 Task: Copy the HTML.
Action: Mouse moved to (768, 64)
Screenshot: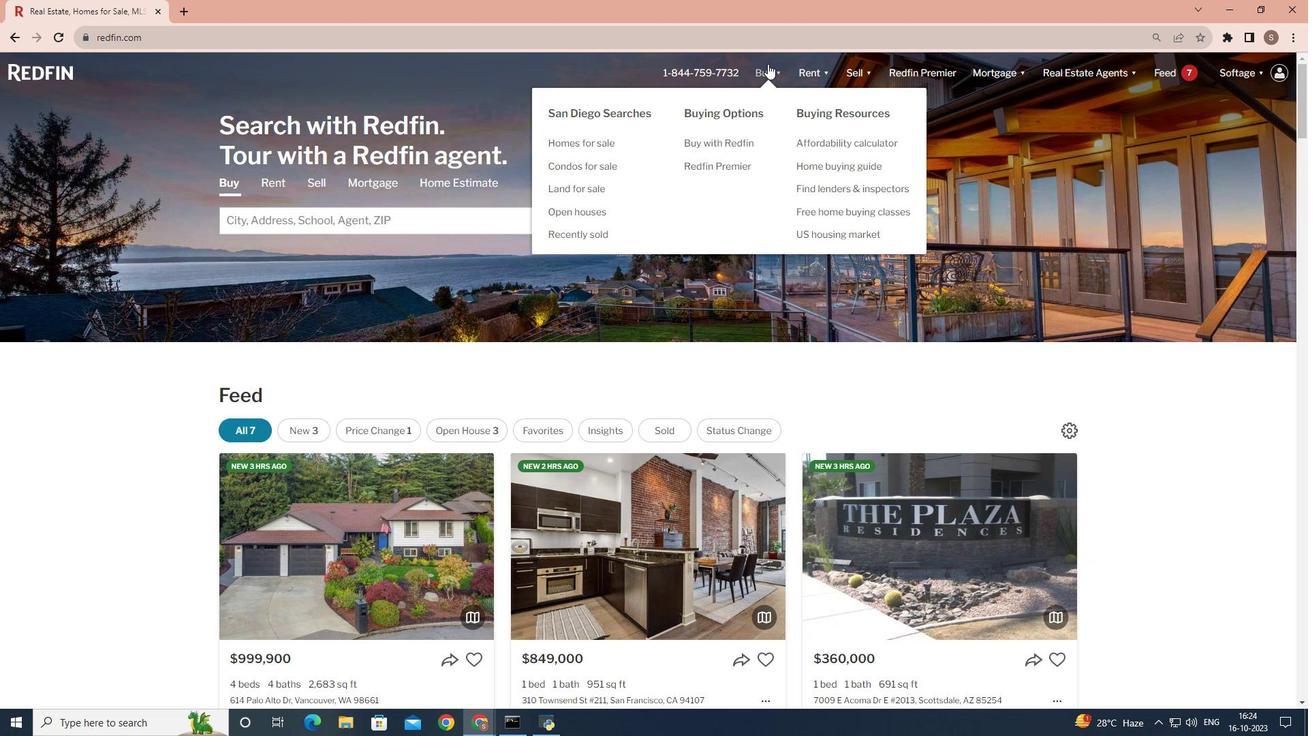 
Action: Mouse pressed left at (768, 64)
Screenshot: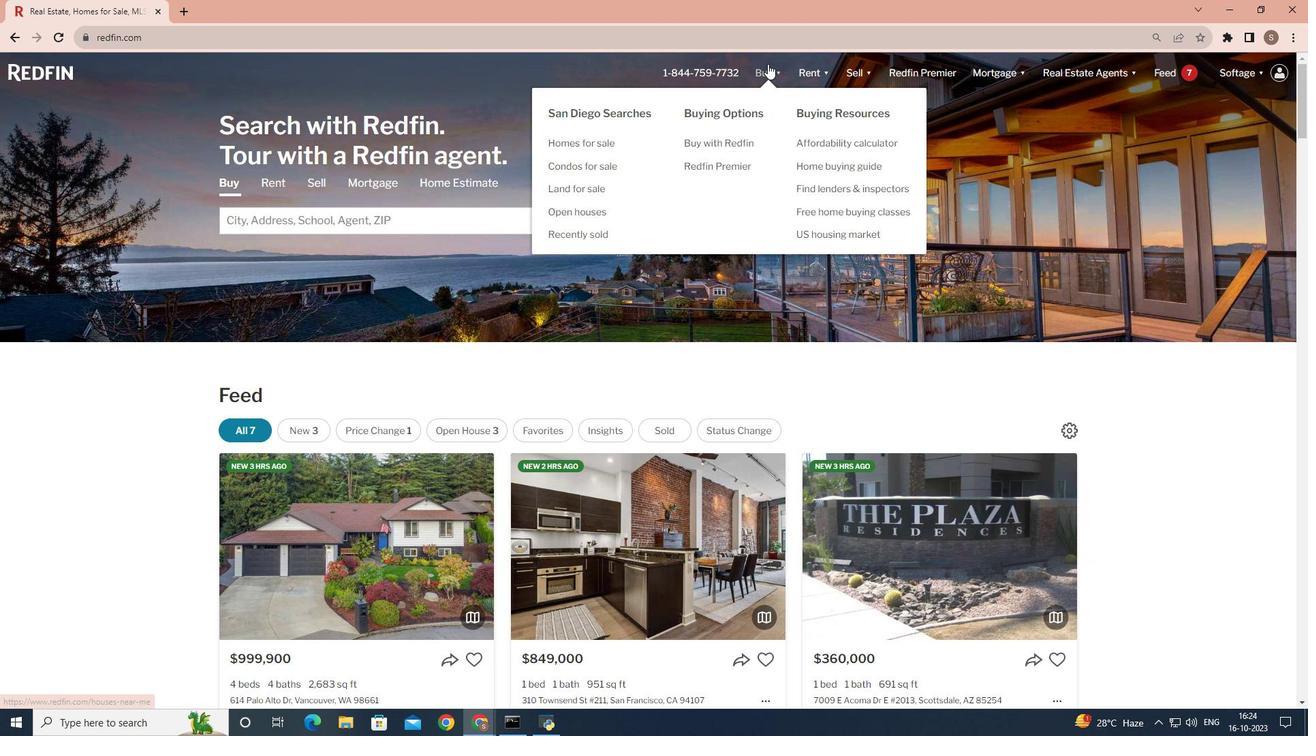 
Action: Mouse moved to (768, 65)
Screenshot: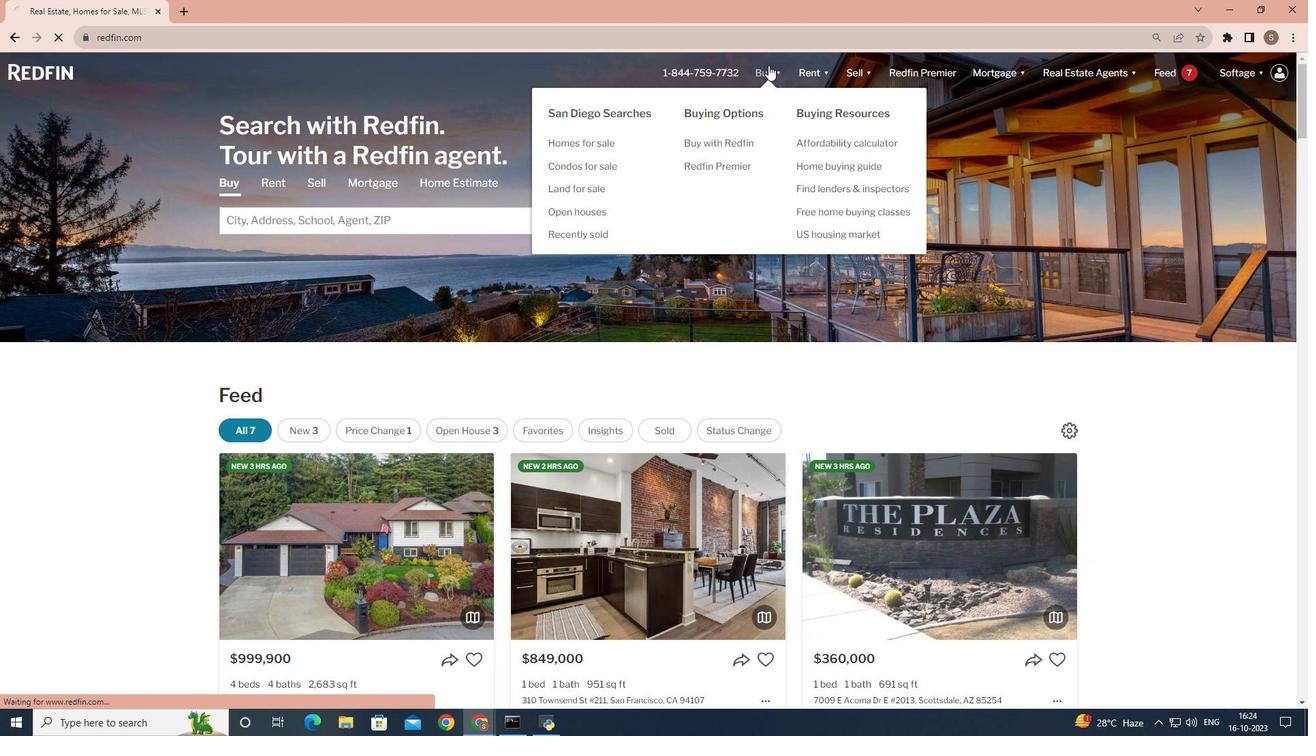 
Action: Mouse pressed left at (768, 65)
Screenshot: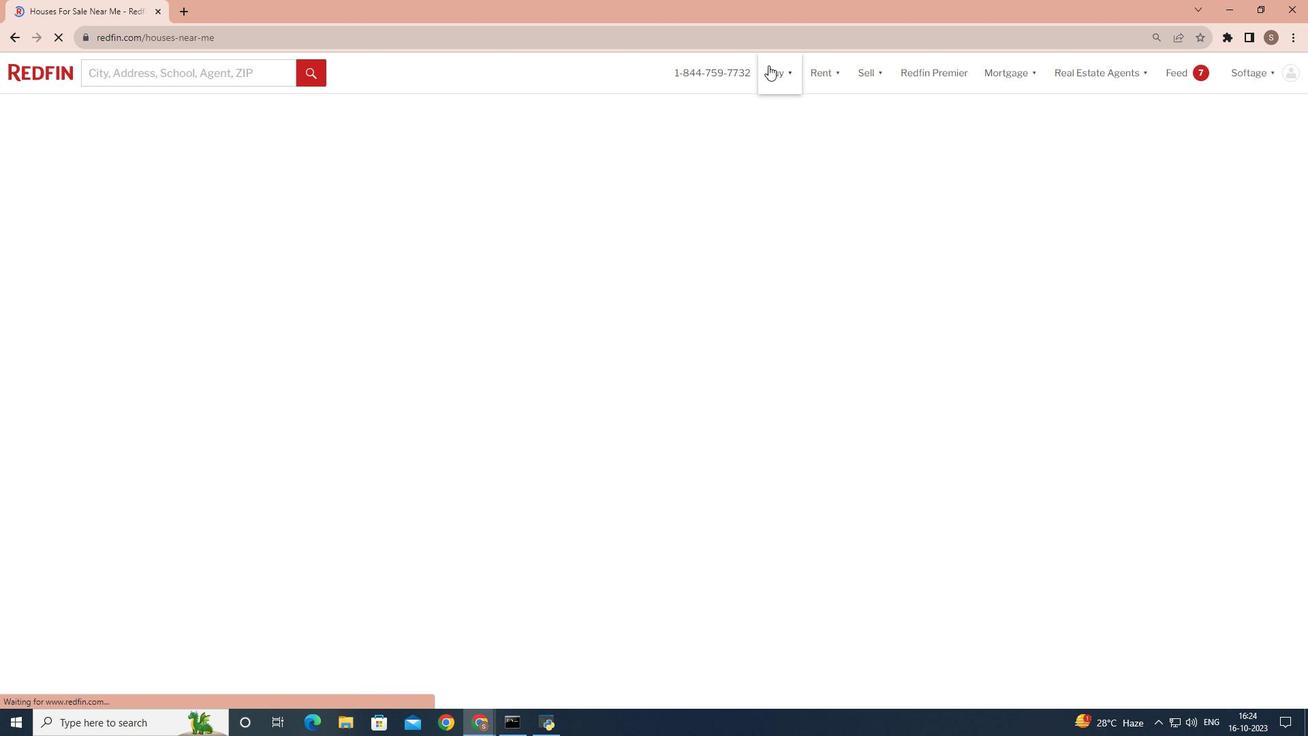 
Action: Mouse moved to (359, 287)
Screenshot: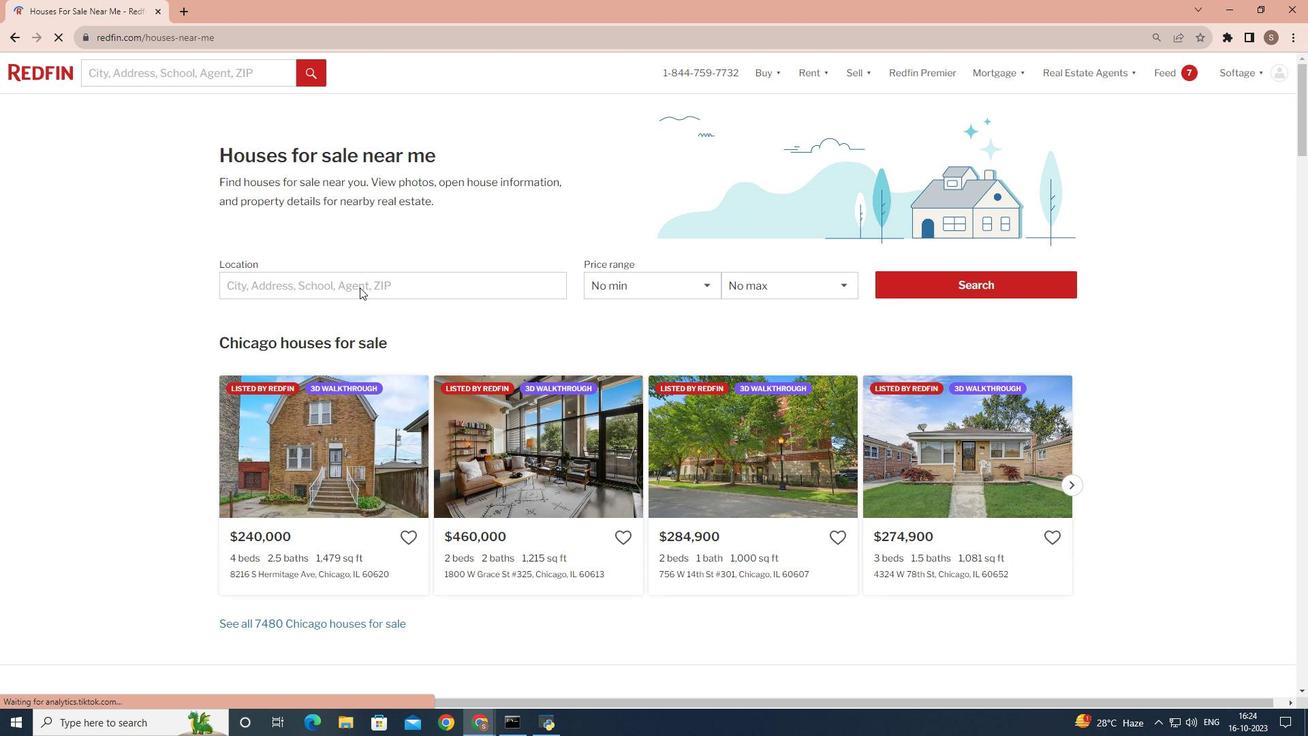 
Action: Mouse pressed left at (359, 287)
Screenshot: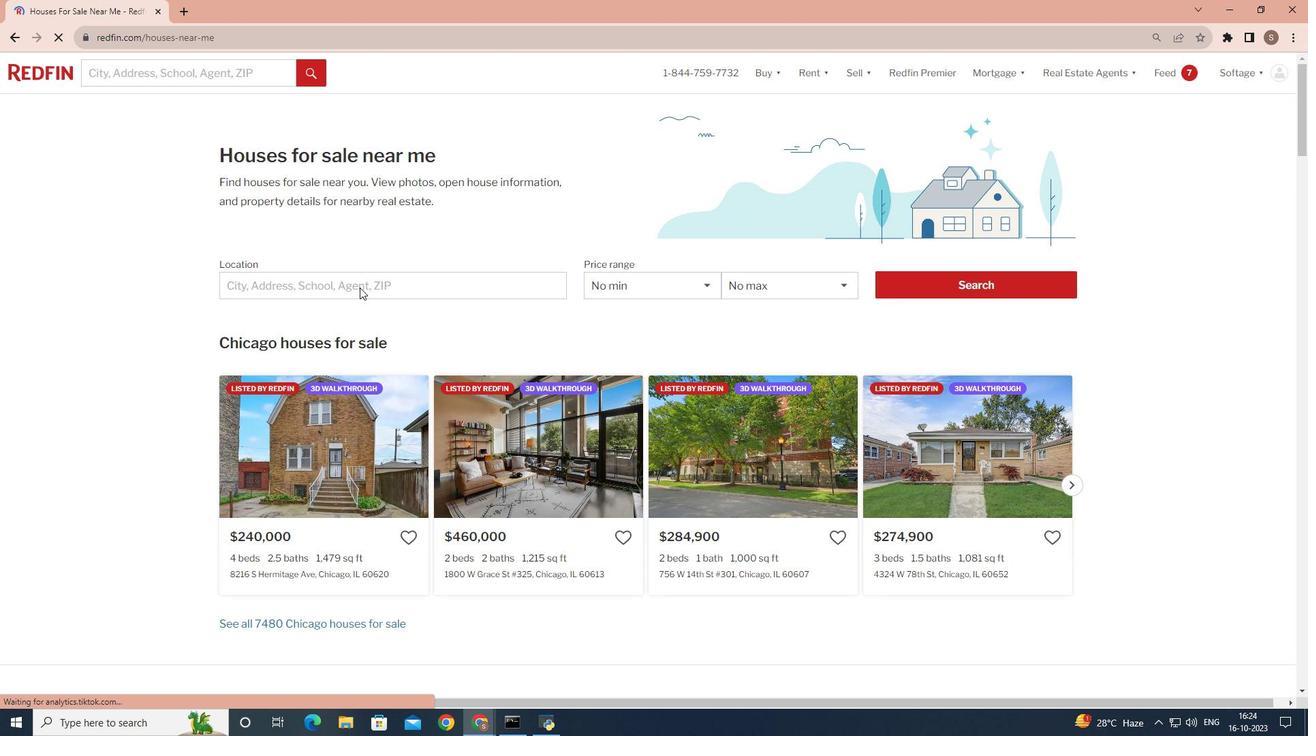 
Action: Mouse pressed left at (359, 287)
Screenshot: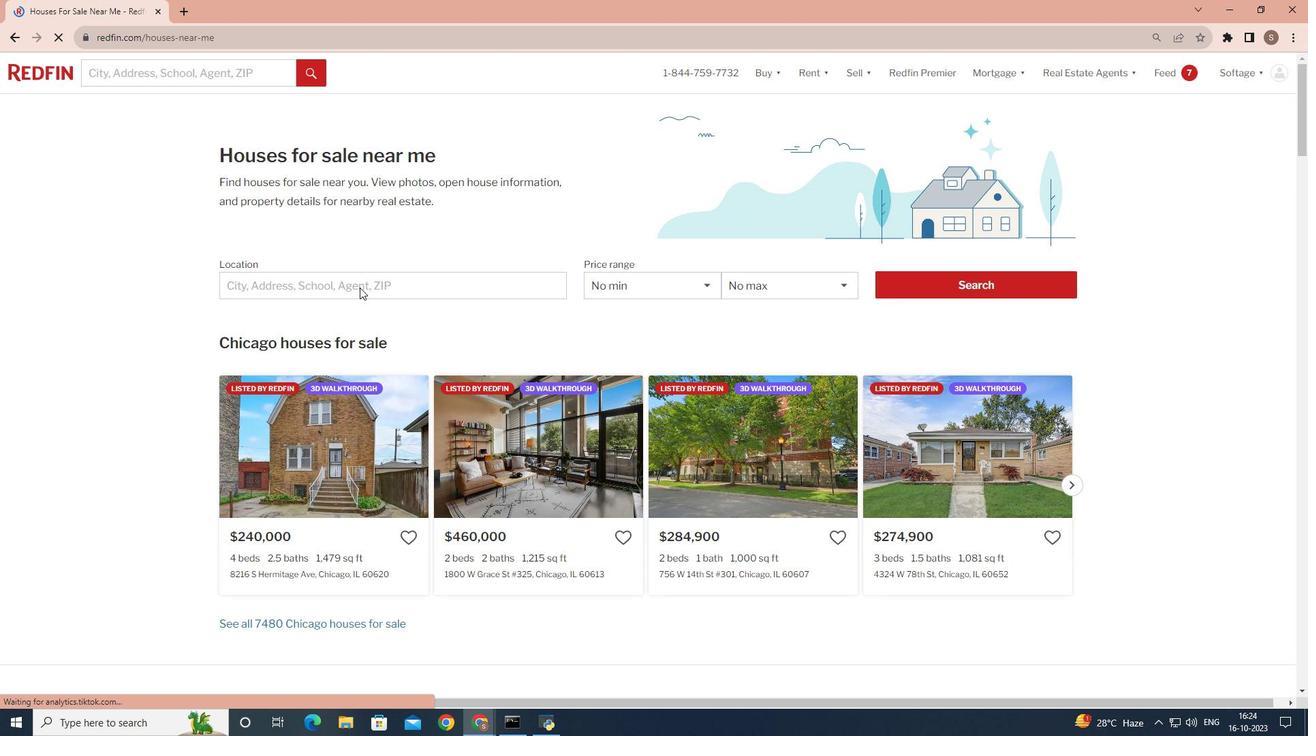 
Action: Mouse moved to (354, 286)
Screenshot: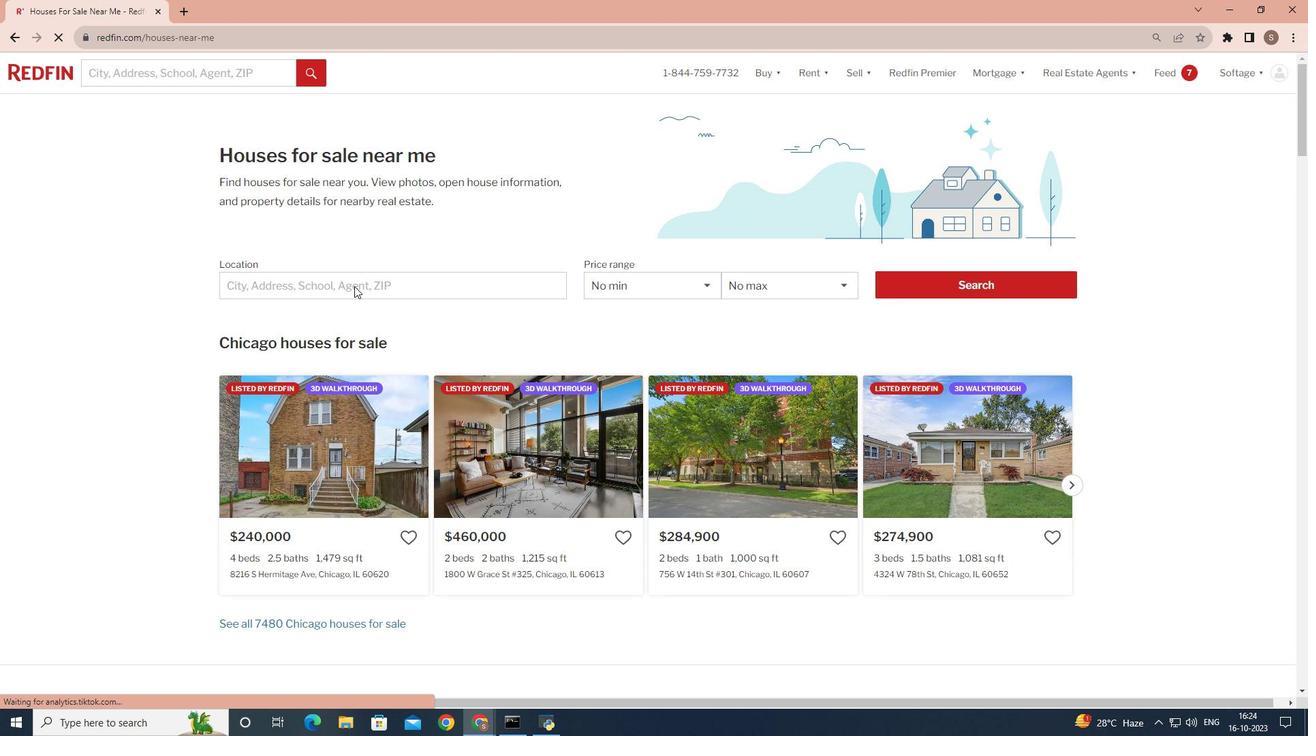 
Action: Mouse pressed left at (354, 286)
Screenshot: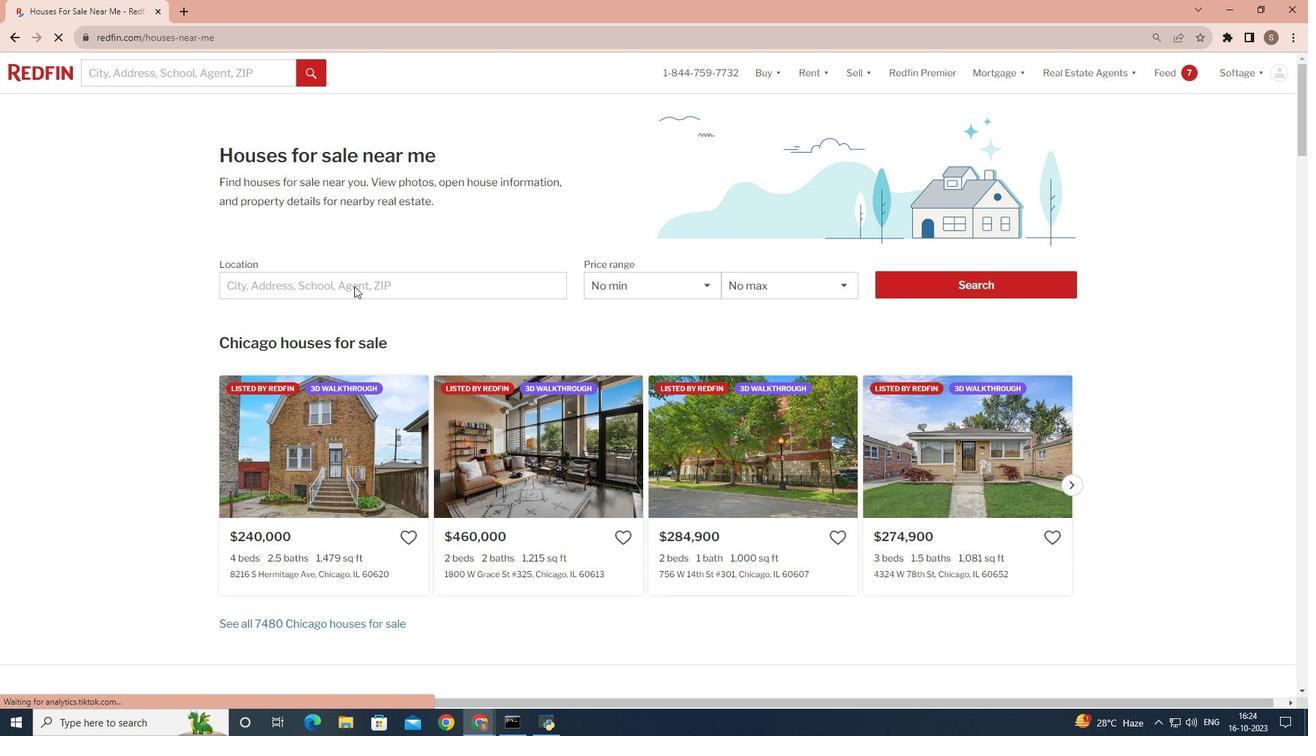 
Action: Mouse moved to (355, 282)
Screenshot: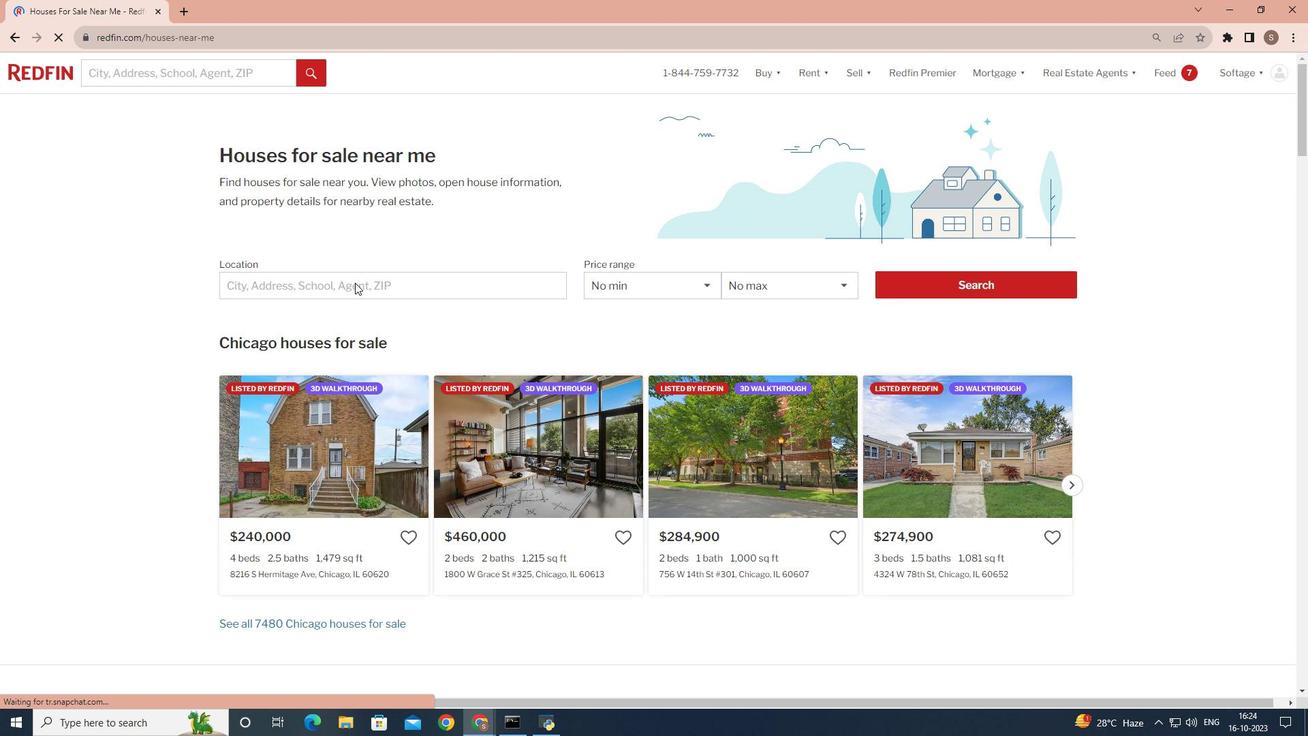 
Action: Mouse pressed left at (355, 282)
Screenshot: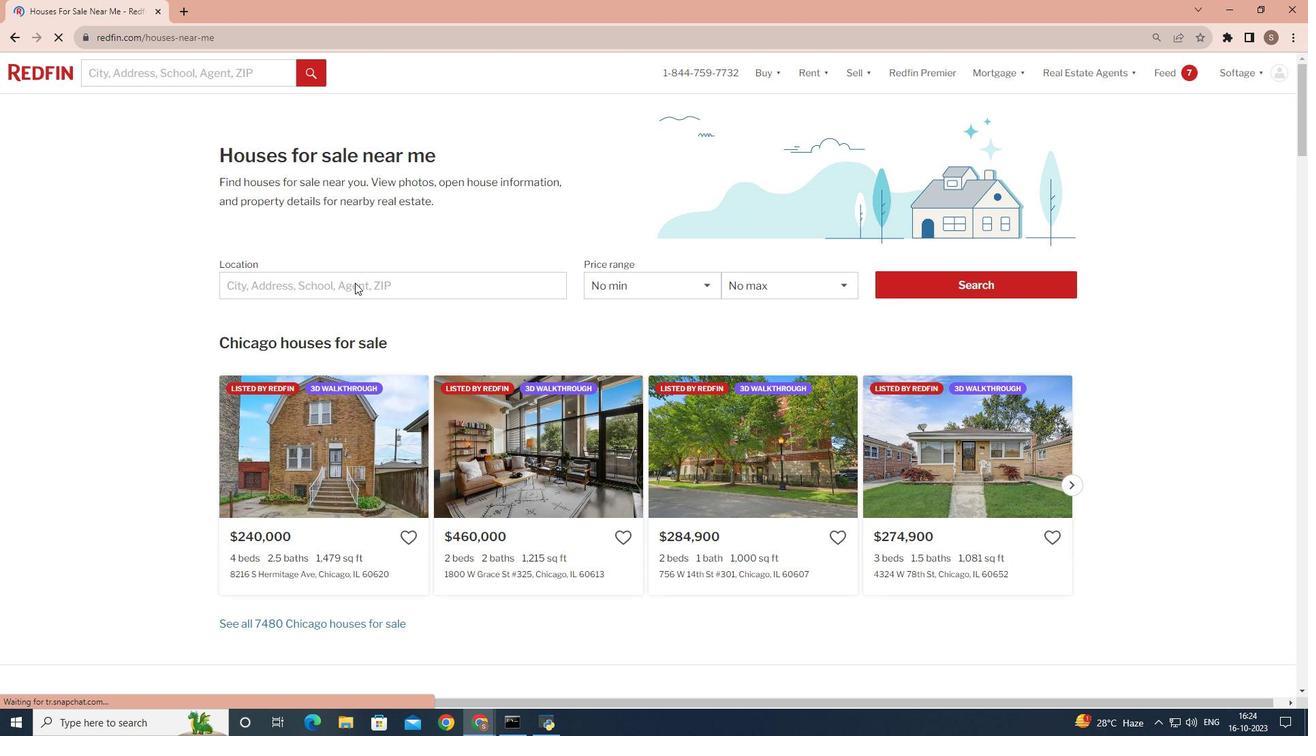
Action: Mouse pressed left at (355, 282)
Screenshot: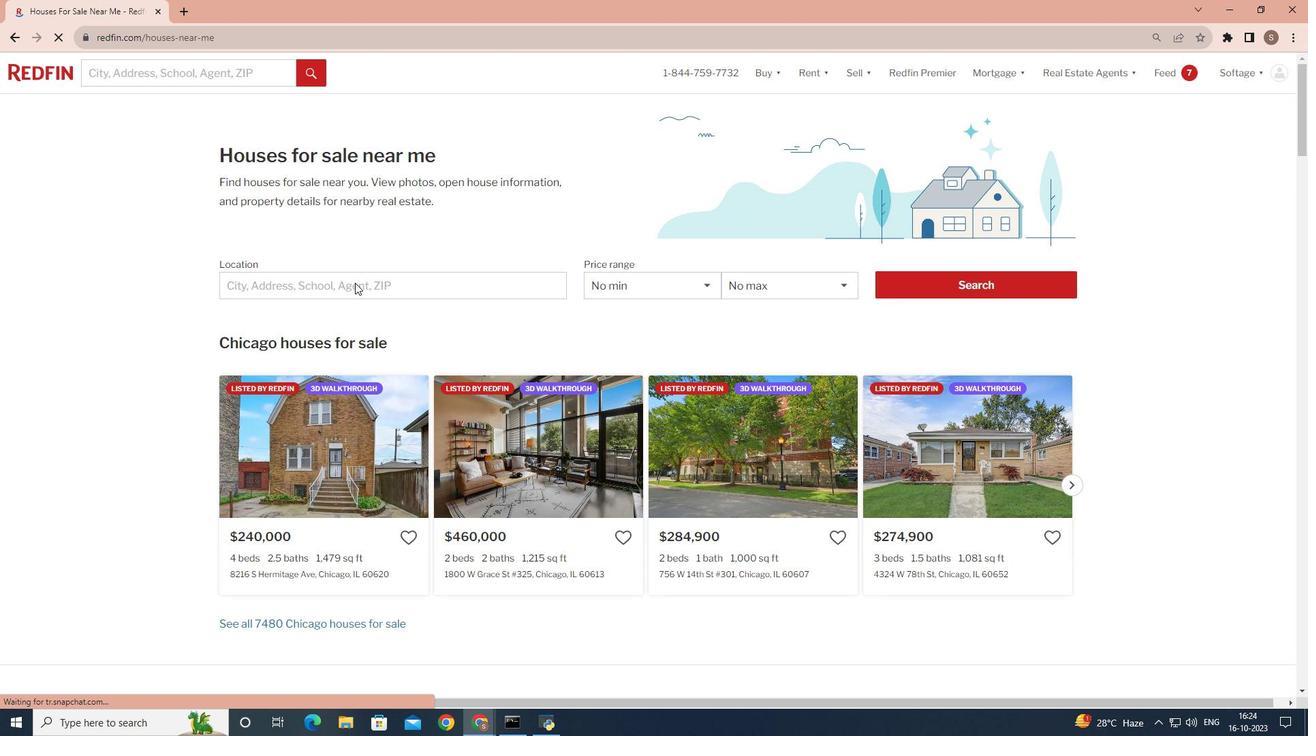 
Action: Mouse pressed left at (355, 282)
Screenshot: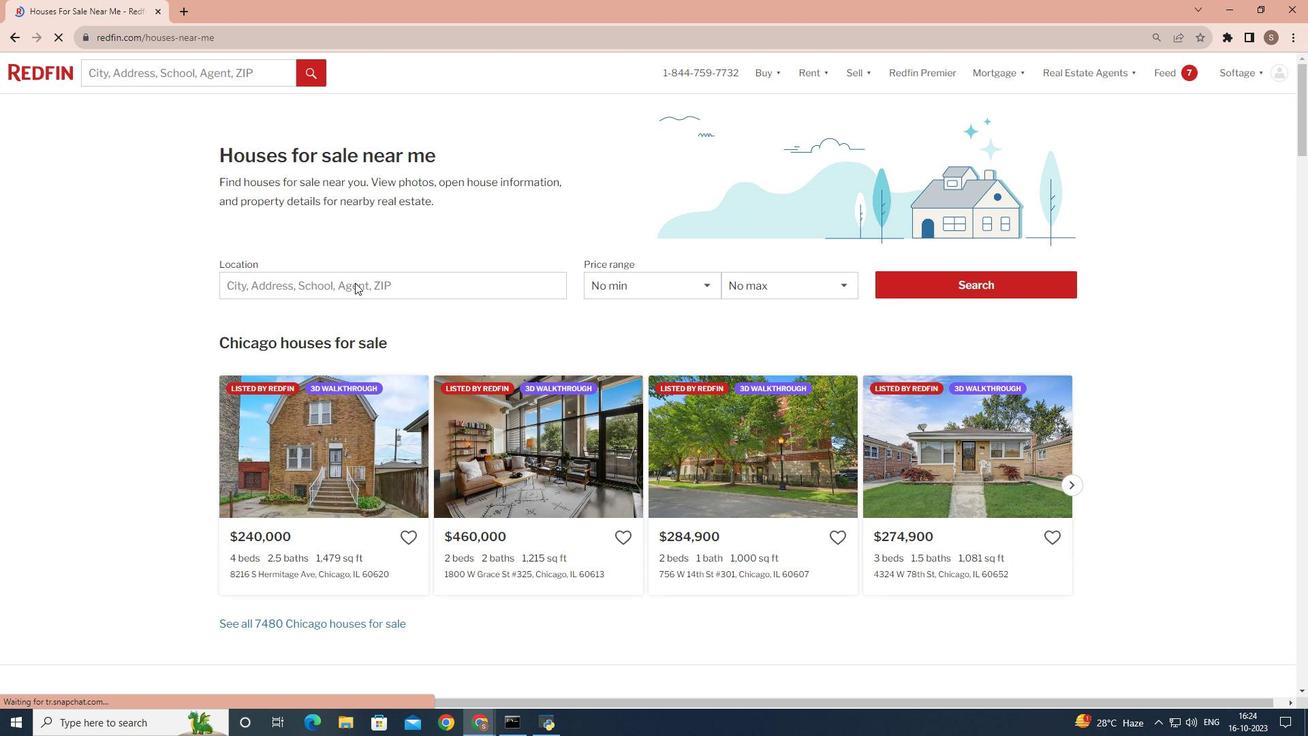 
Action: Mouse pressed left at (355, 282)
Screenshot: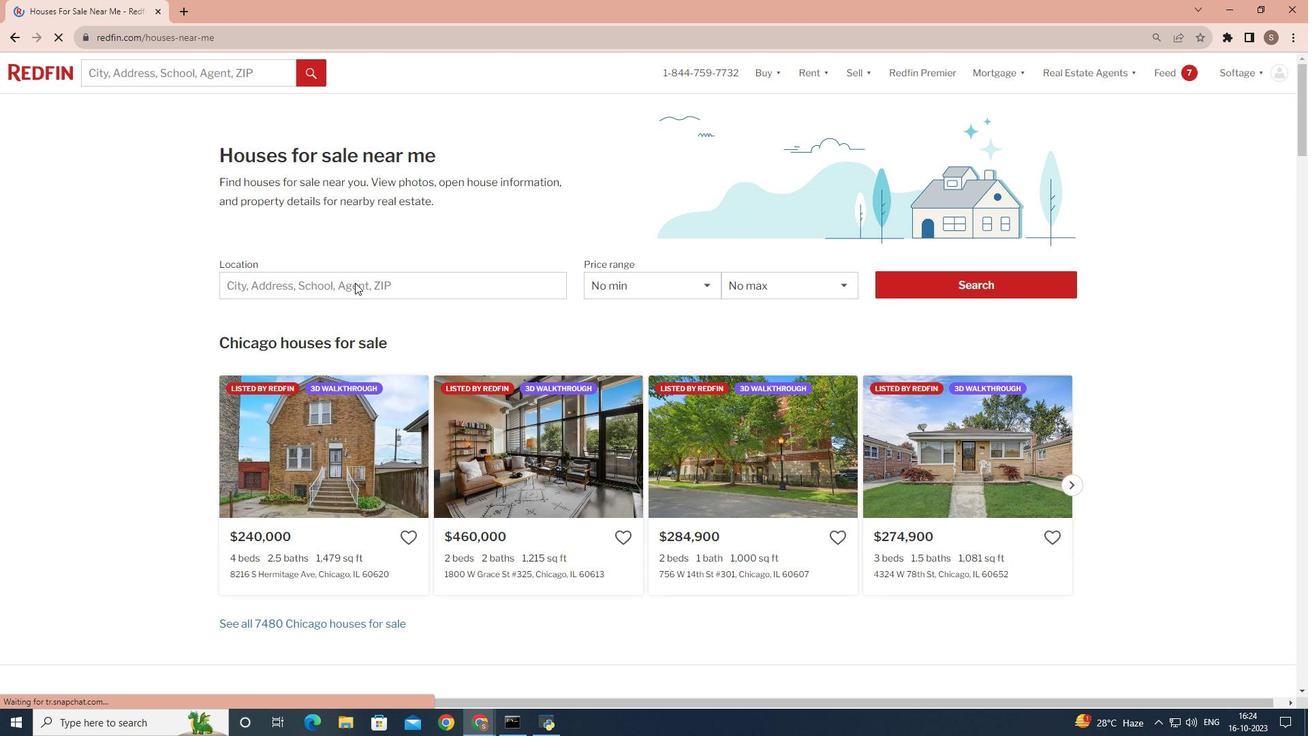 
Action: Mouse moved to (323, 276)
Screenshot: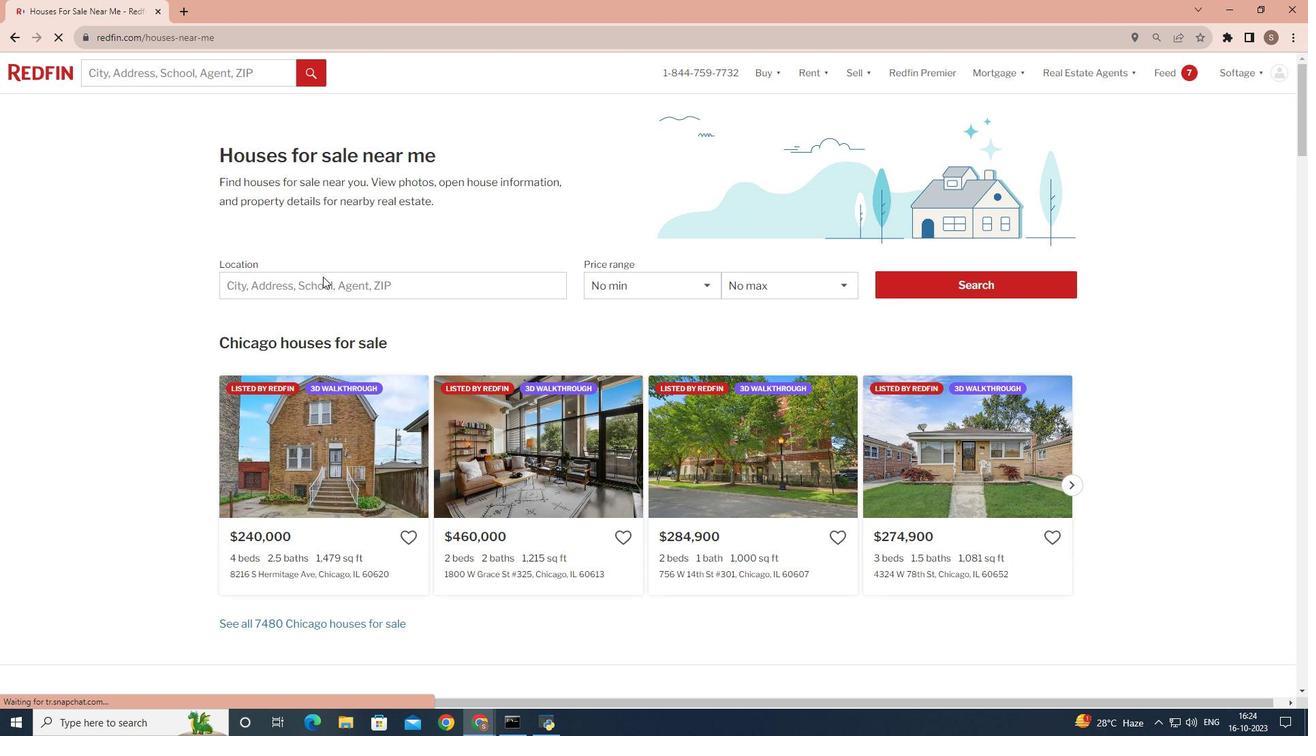 
Action: Mouse pressed left at (323, 276)
Screenshot: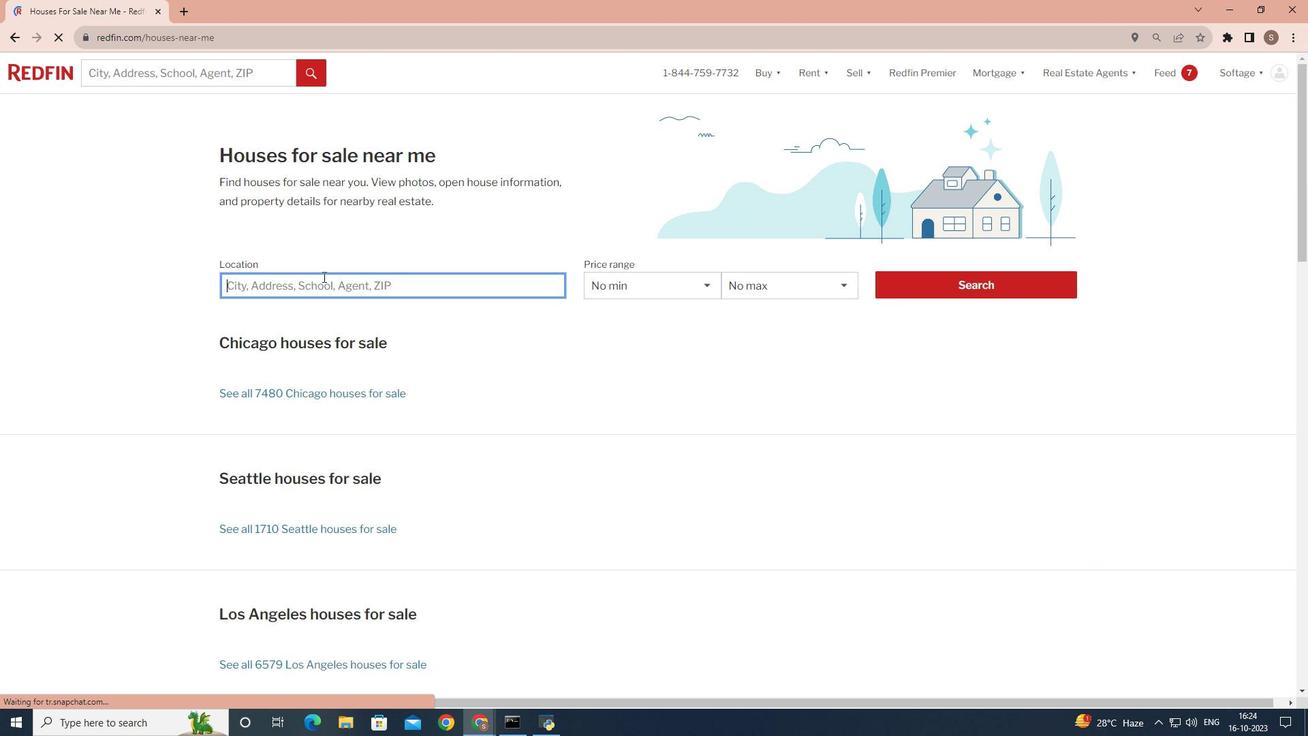 
Action: Key pressed <Key.shift>San<Key.space><Key.shift>Diego
Screenshot: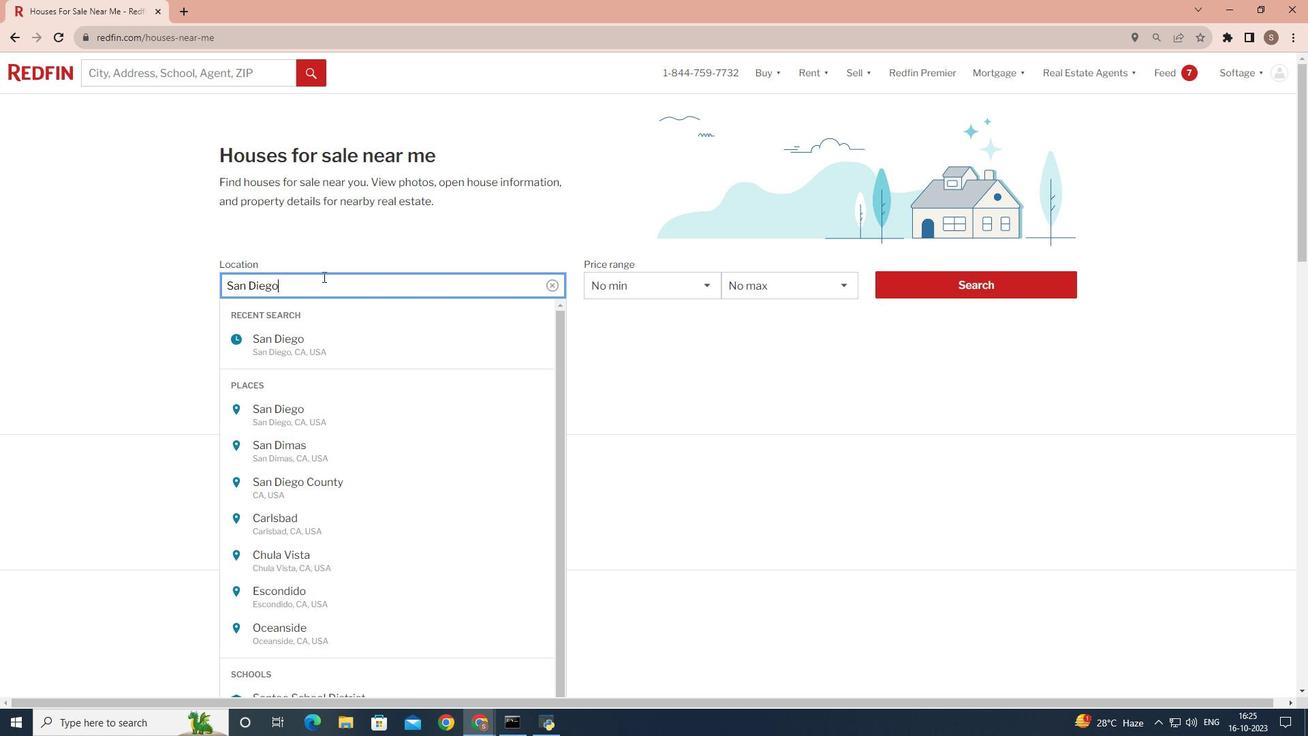 
Action: Mouse moved to (996, 288)
Screenshot: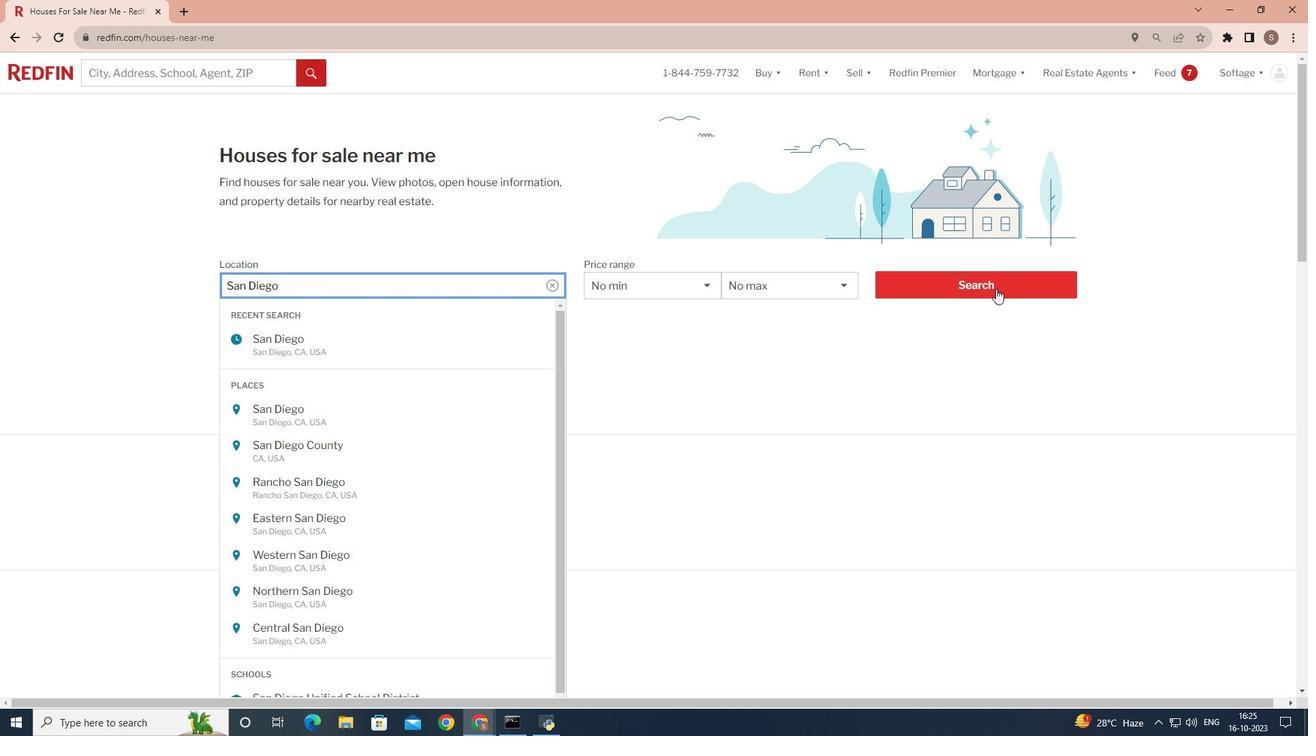 
Action: Mouse pressed left at (996, 288)
Screenshot: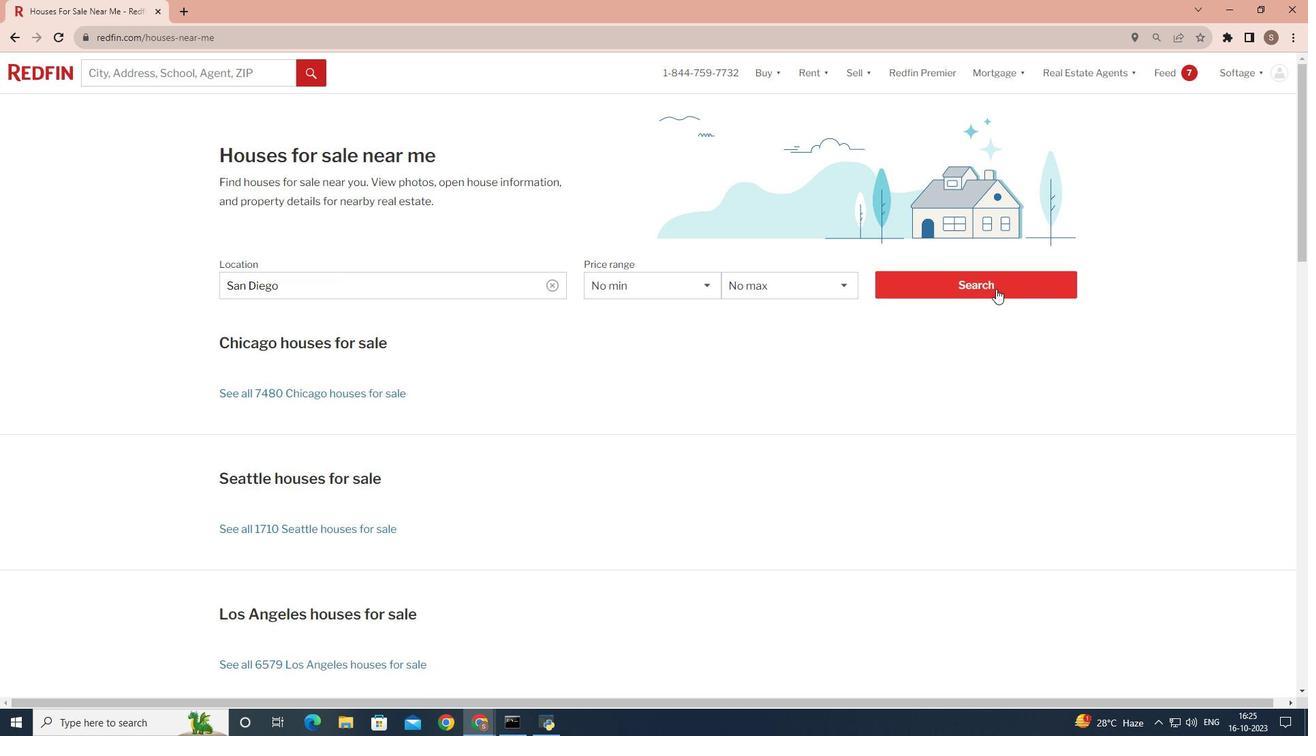 
Action: Mouse pressed left at (996, 288)
Screenshot: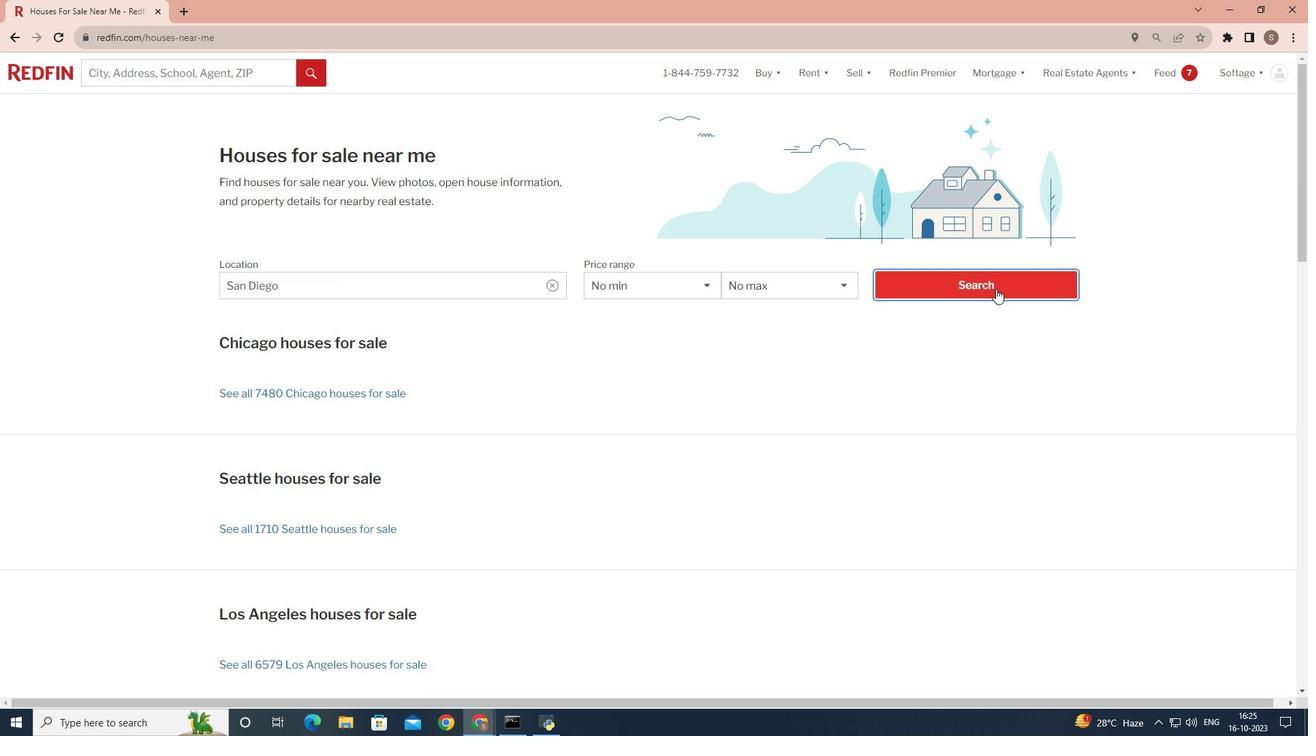 
Action: Mouse moved to (988, 282)
Screenshot: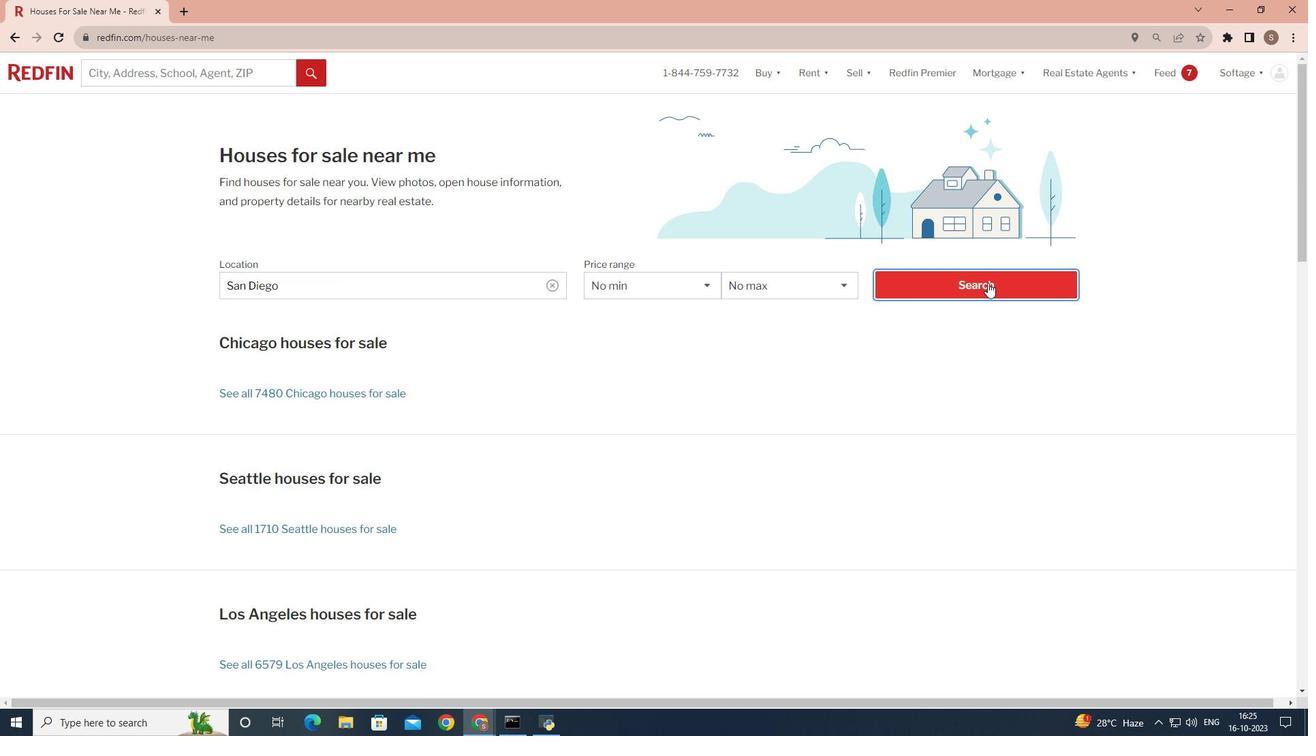 
Action: Mouse pressed left at (988, 282)
Screenshot: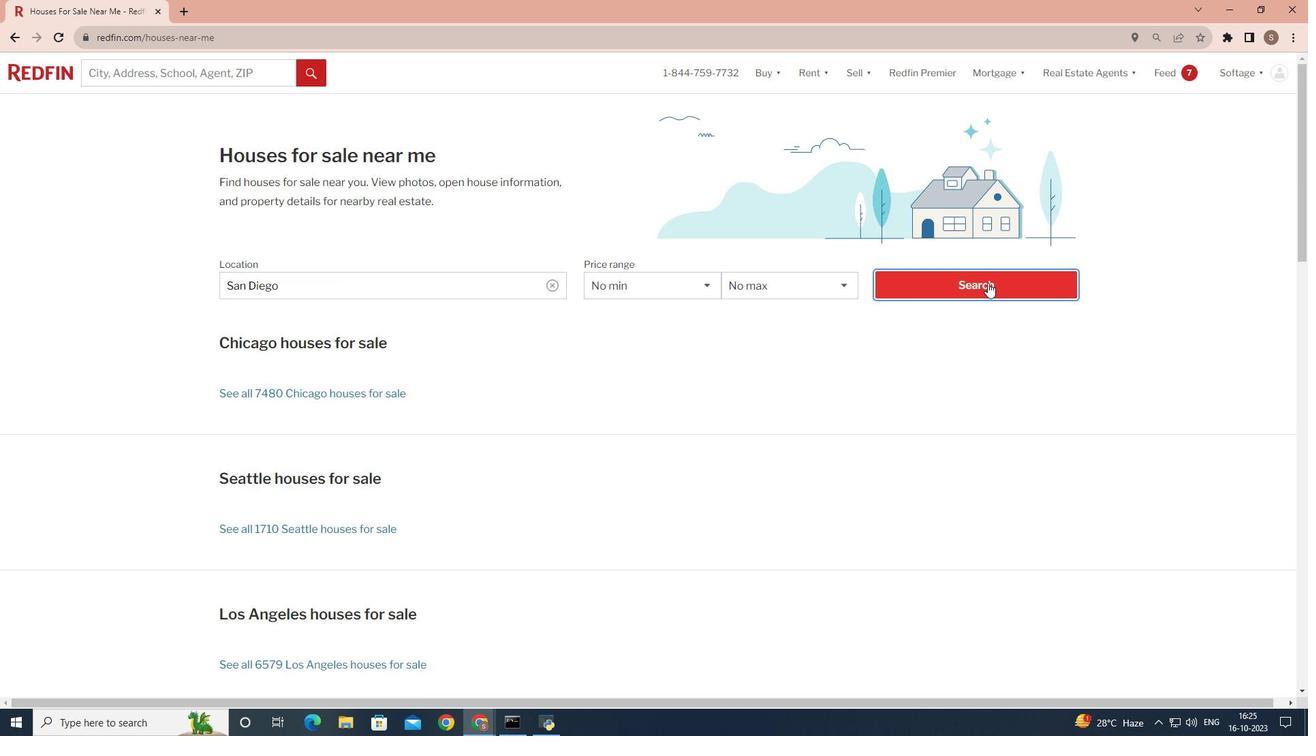 
Action: Mouse pressed left at (988, 282)
Screenshot: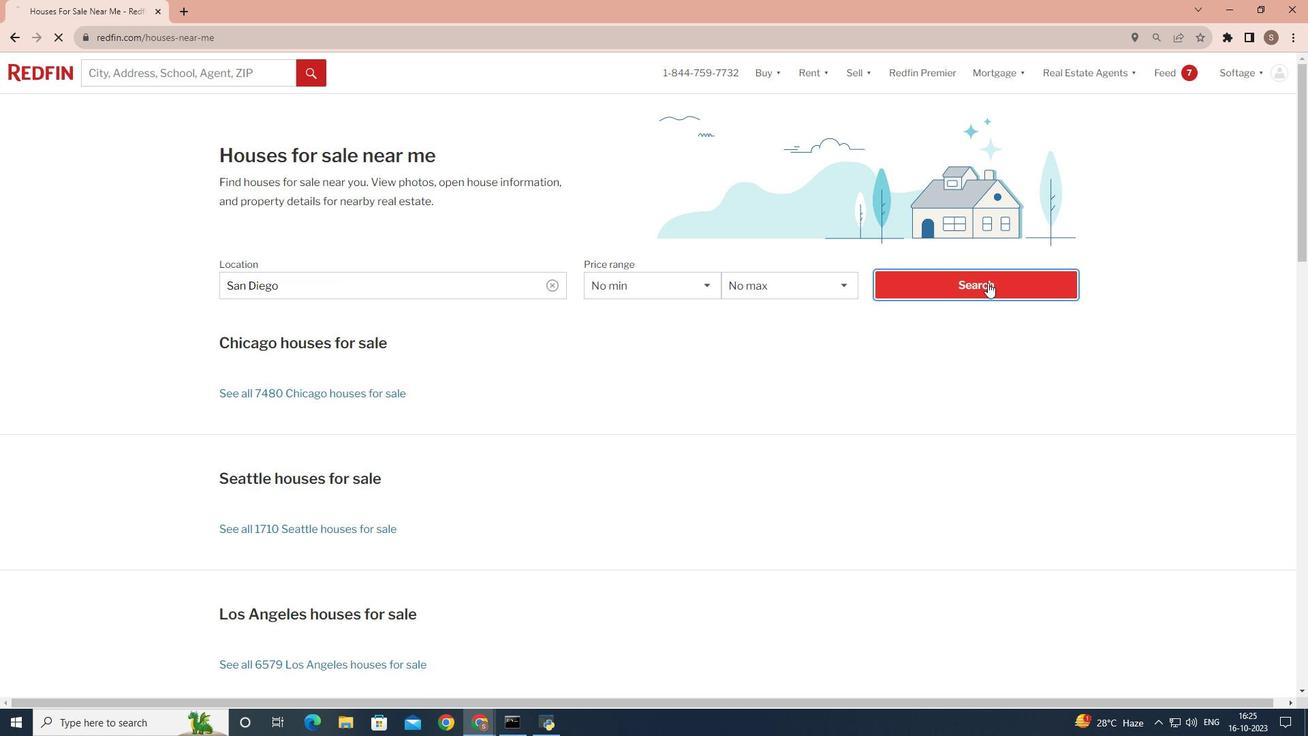 
Action: Mouse moved to (1243, 117)
Screenshot: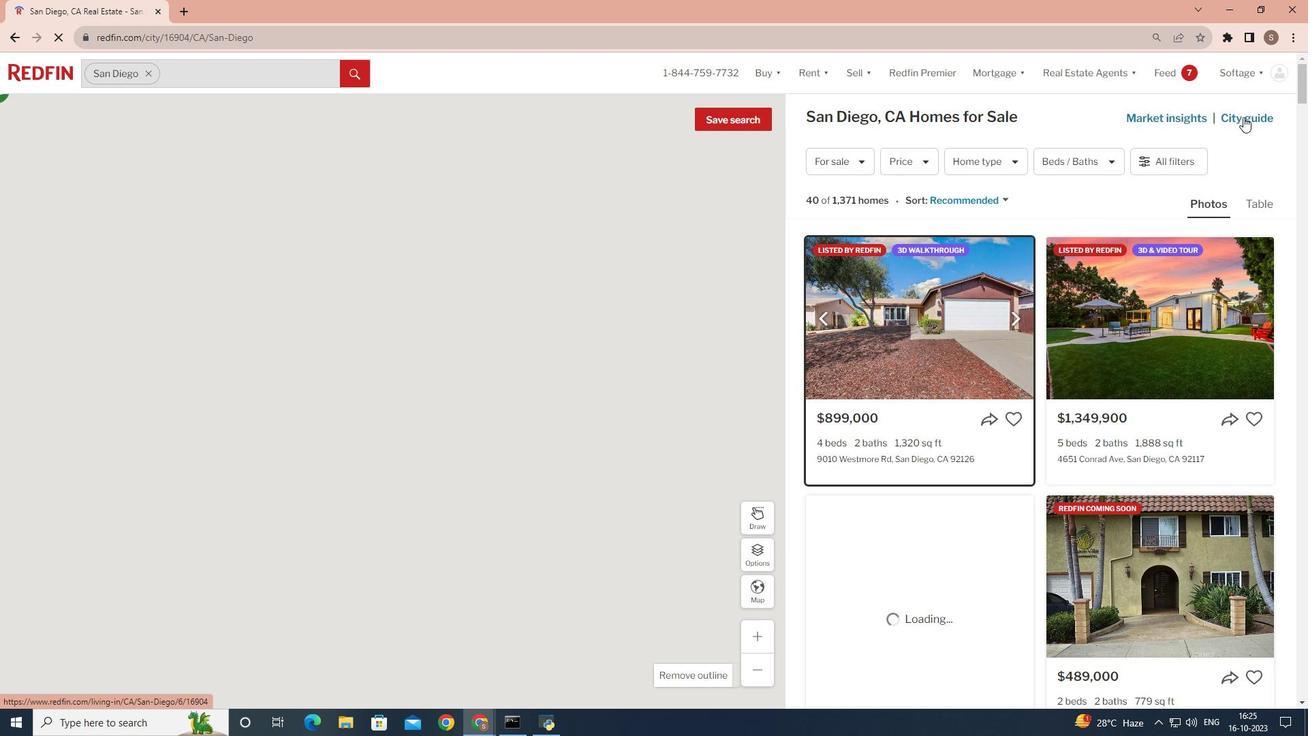 
Action: Mouse pressed left at (1243, 117)
Screenshot: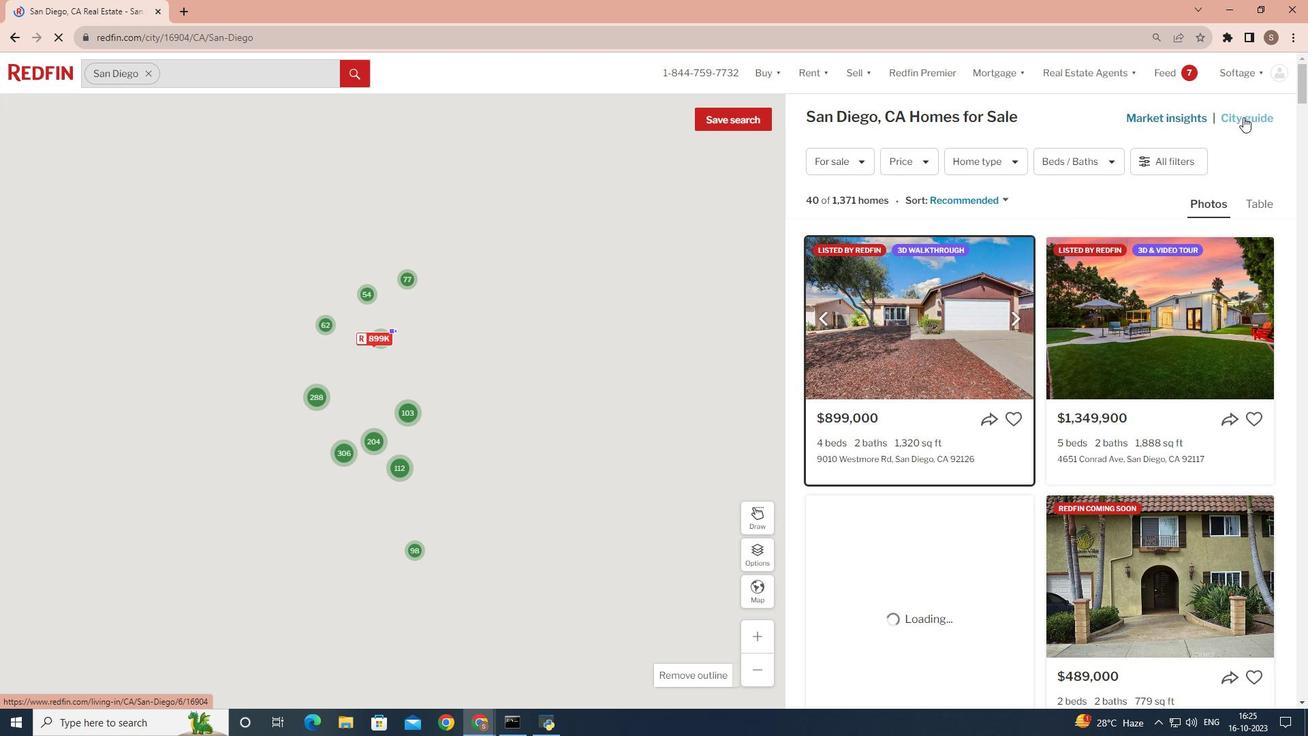 
Action: Mouse moved to (601, 533)
Screenshot: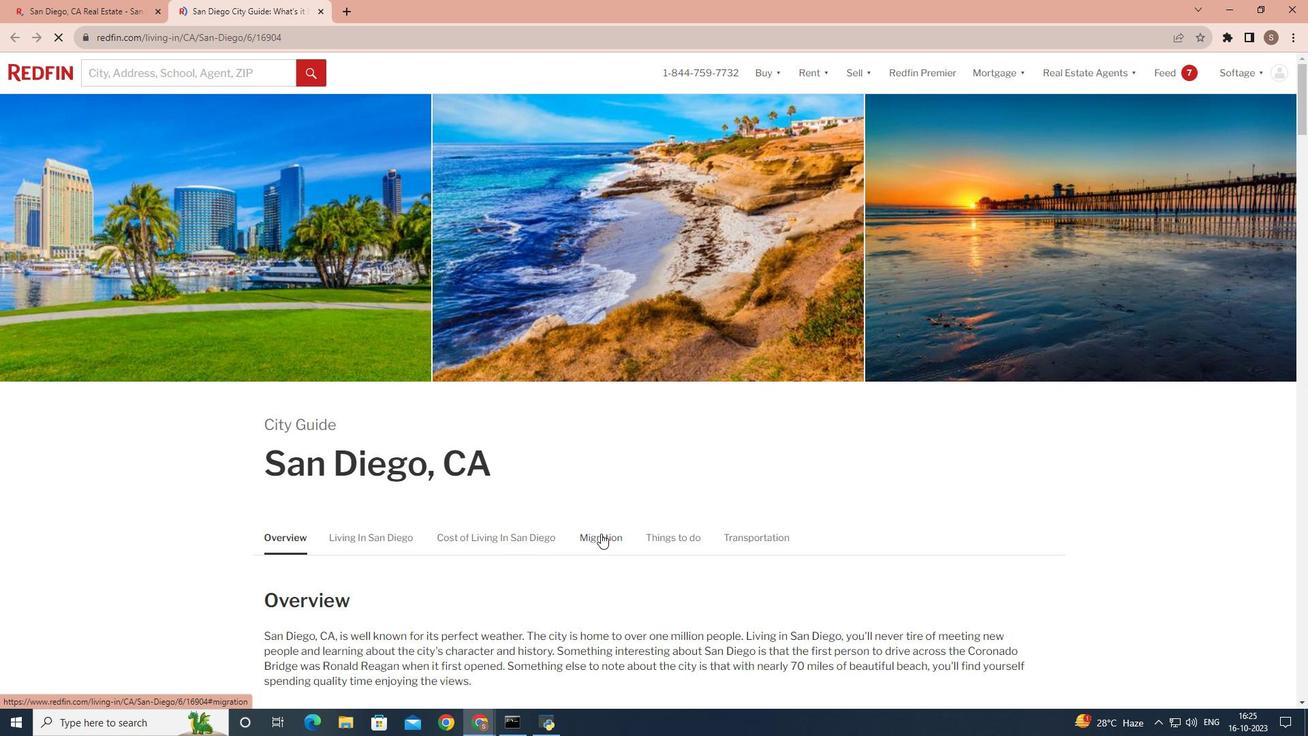 
Action: Mouse pressed left at (601, 533)
Screenshot: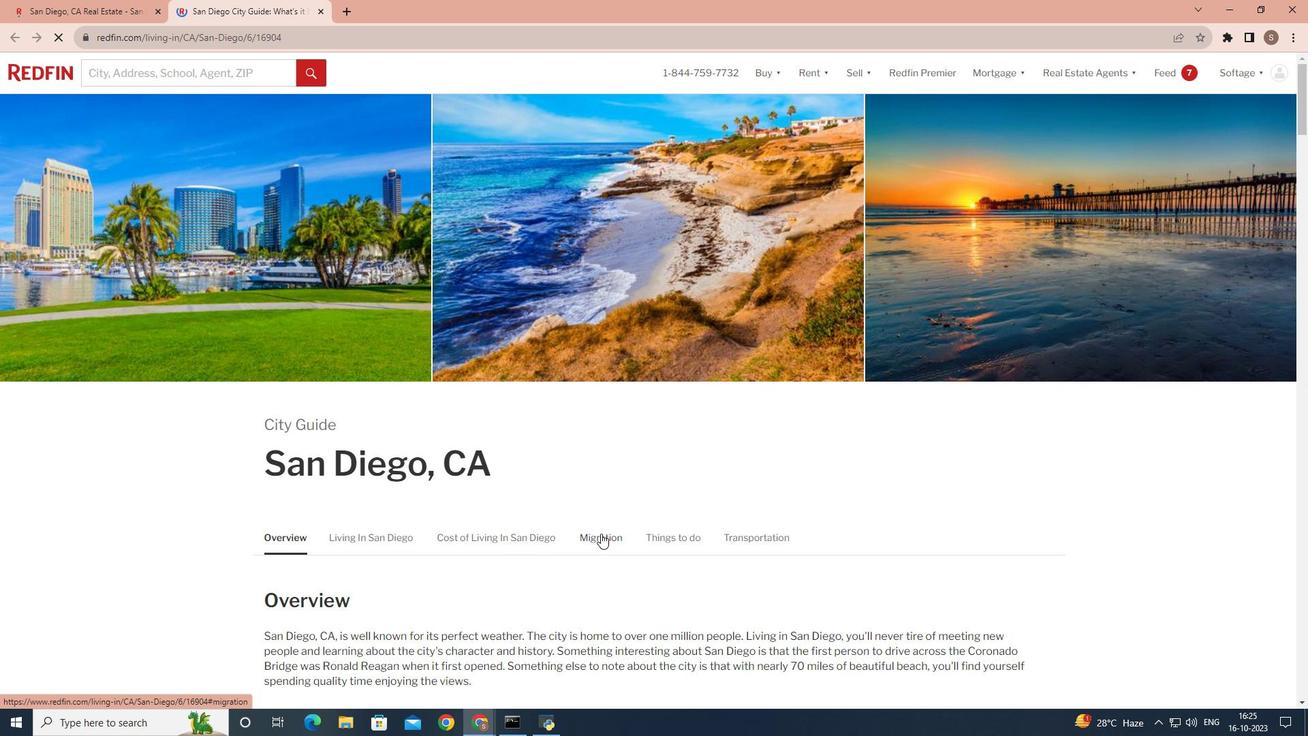 
Action: Mouse moved to (951, 397)
Screenshot: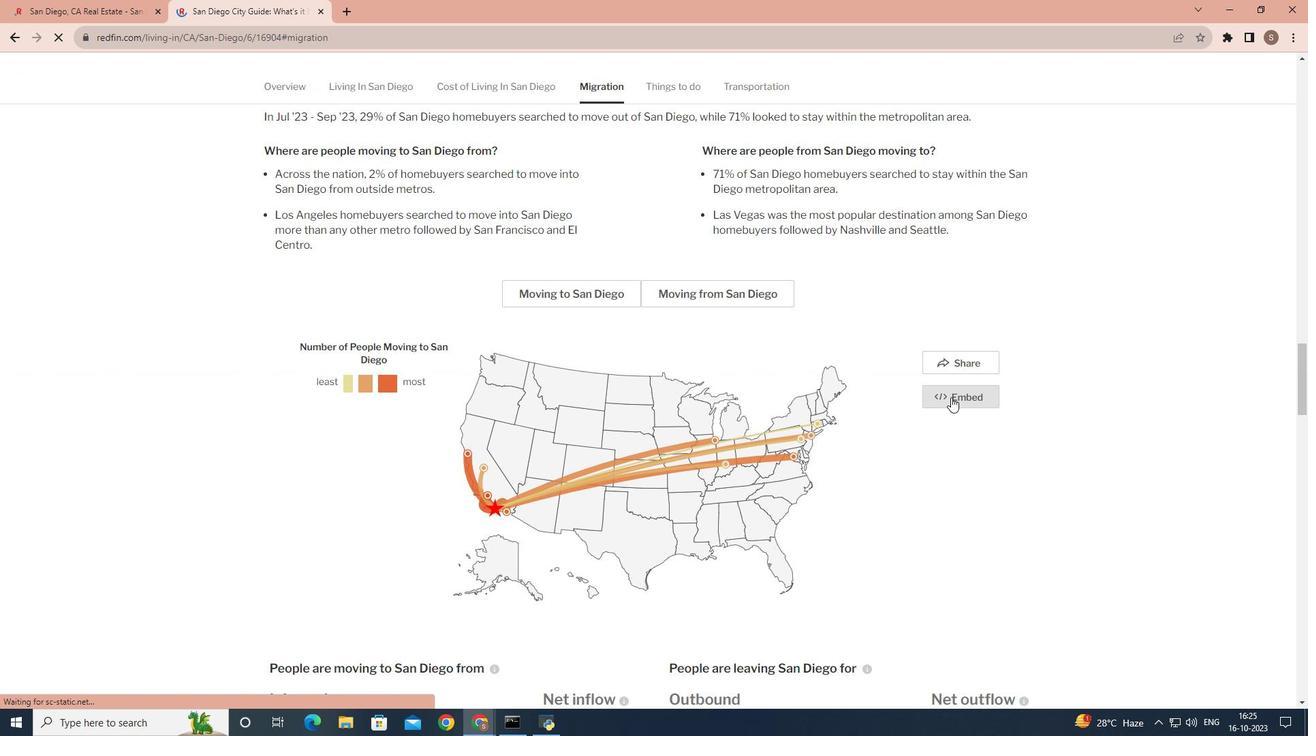 
Action: Mouse pressed left at (951, 397)
Screenshot: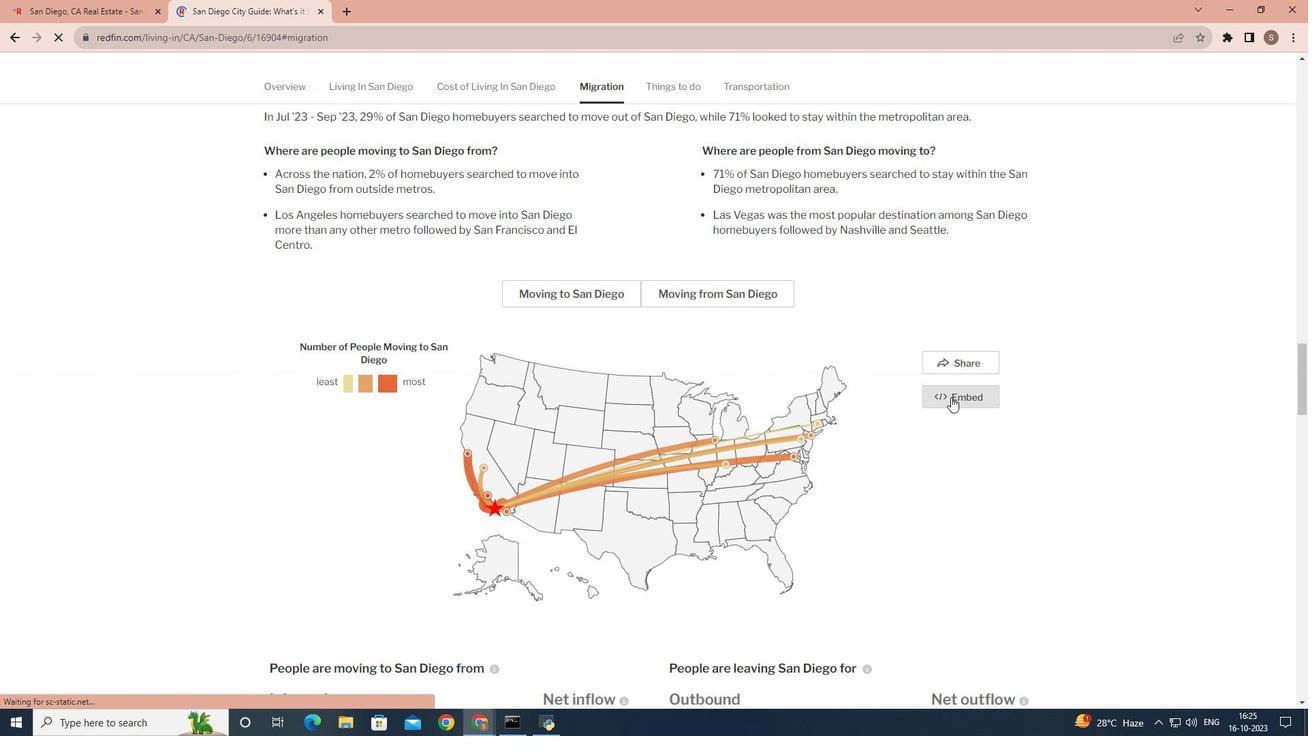 
Action: Mouse moved to (340, 425)
Screenshot: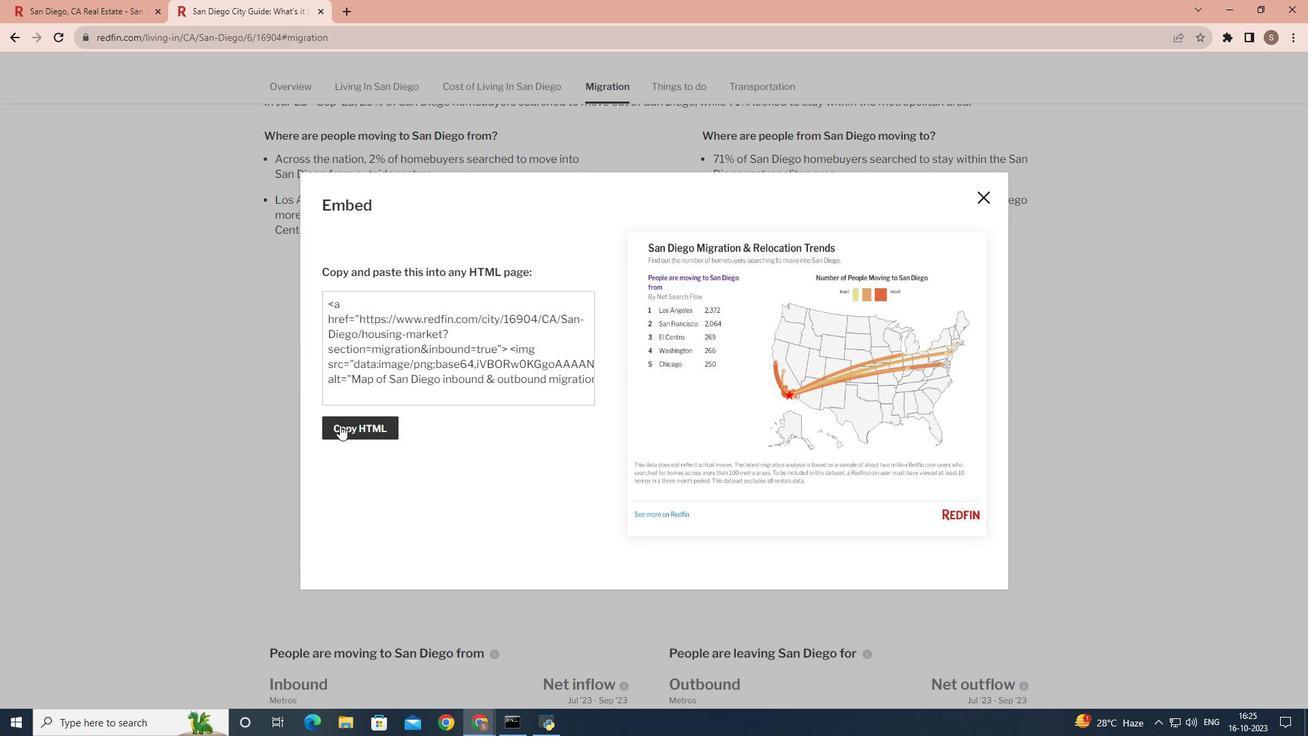 
Action: Mouse pressed left at (340, 425)
Screenshot: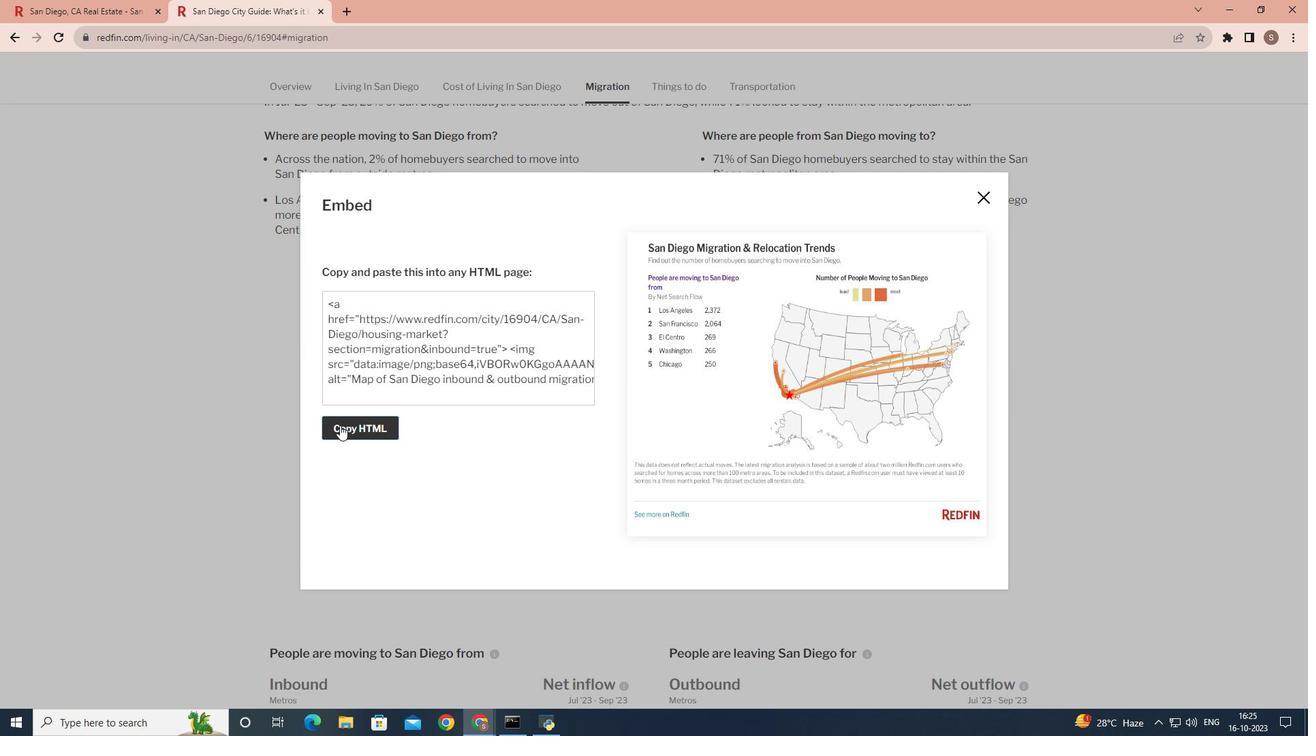 
Action: Mouse pressed left at (340, 425)
Screenshot: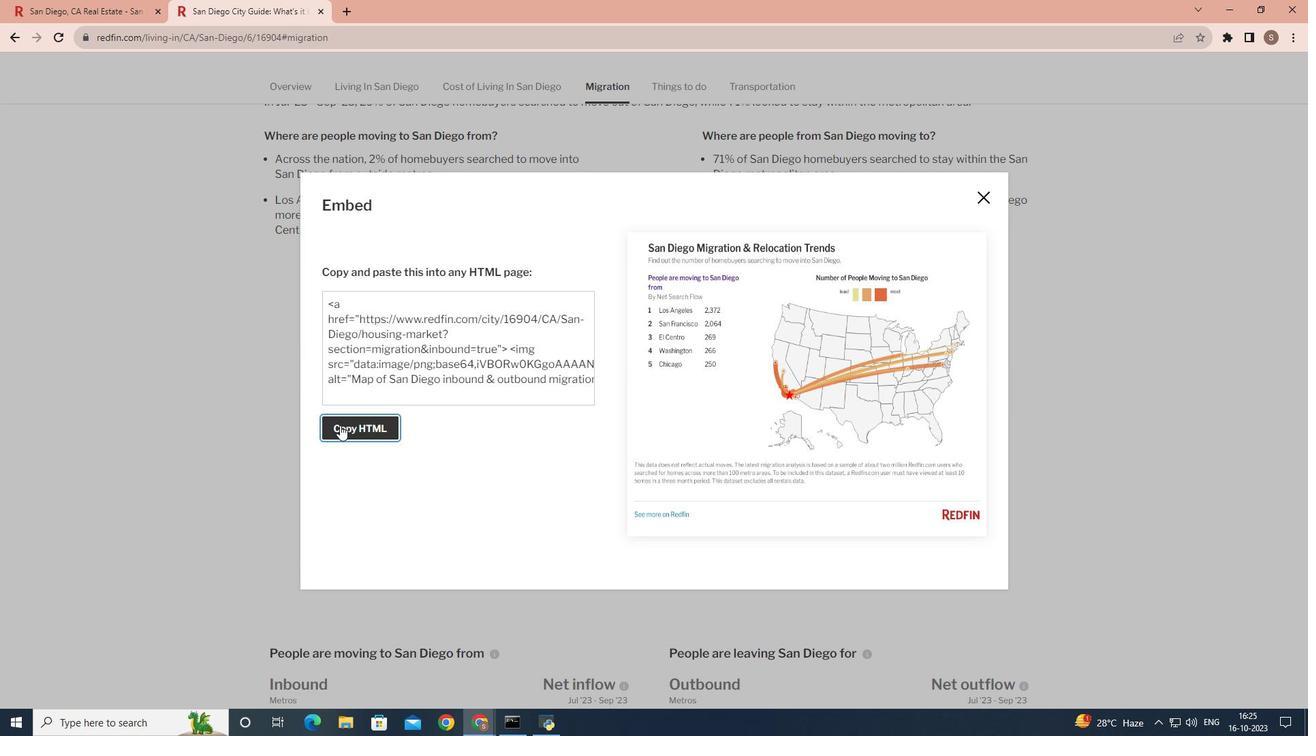 
